Task: In the  document landing page.docx Insert the command  'Editing'Email the file to   'softage.3@softage.net', with message attached Action Required: This requires your review and response. and file type: Plain Text
Action: Mouse moved to (1141, 104)
Screenshot: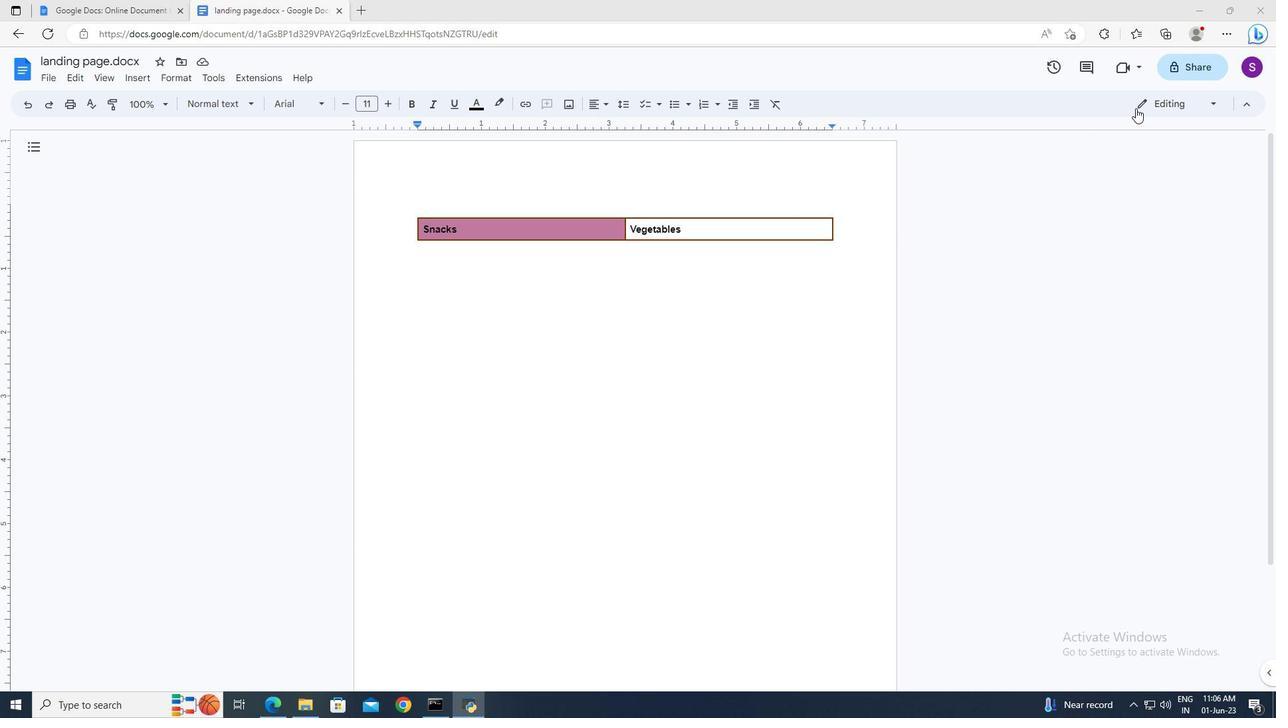 
Action: Mouse pressed left at (1141, 104)
Screenshot: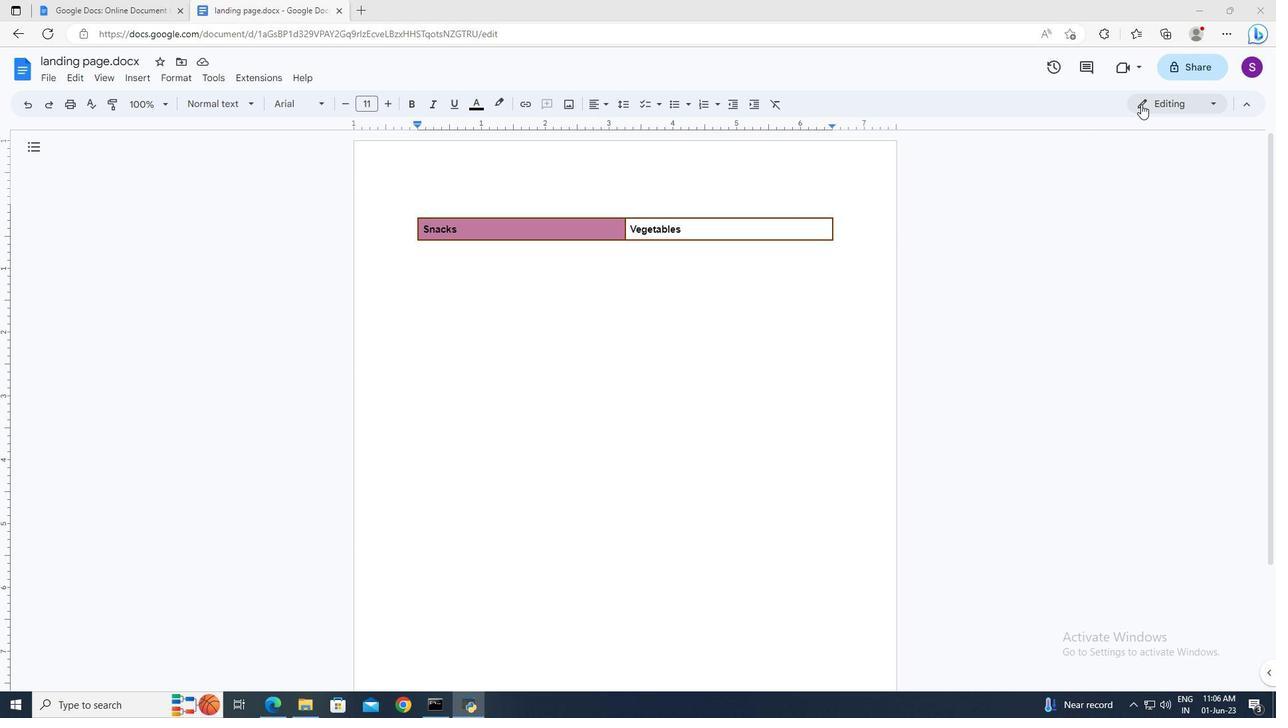 
Action: Mouse moved to (1124, 136)
Screenshot: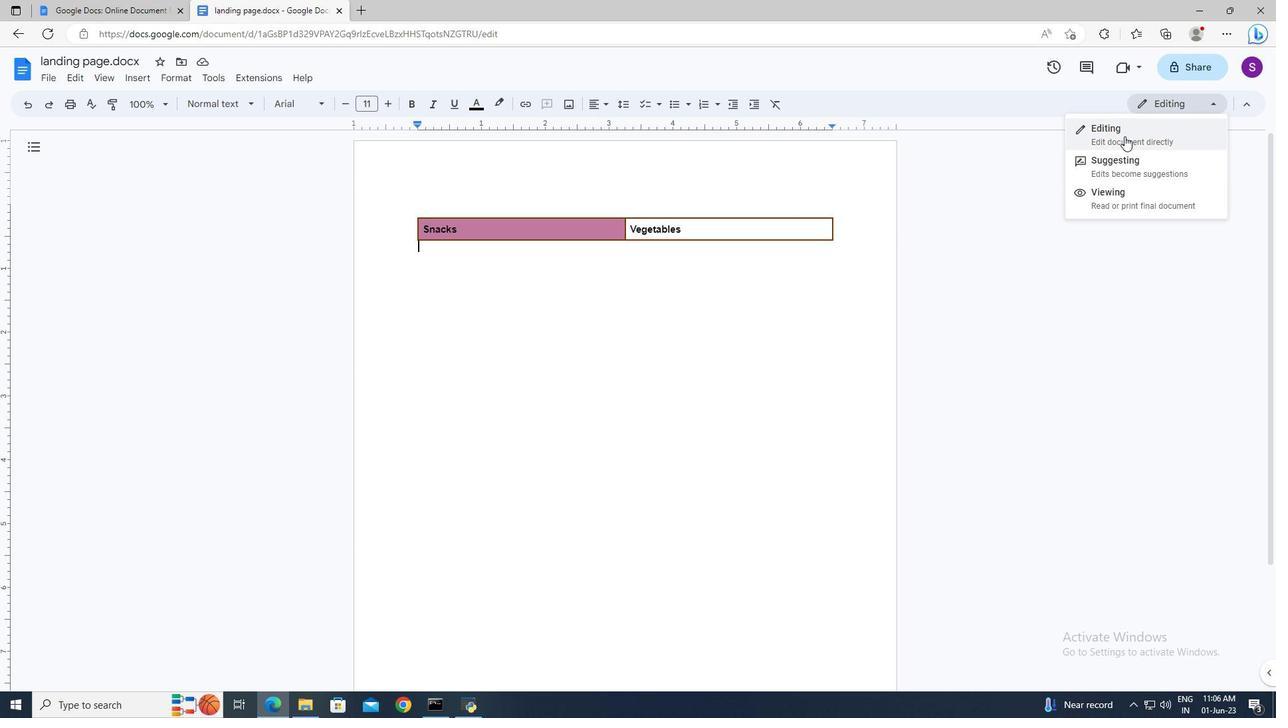 
Action: Mouse pressed left at (1124, 136)
Screenshot: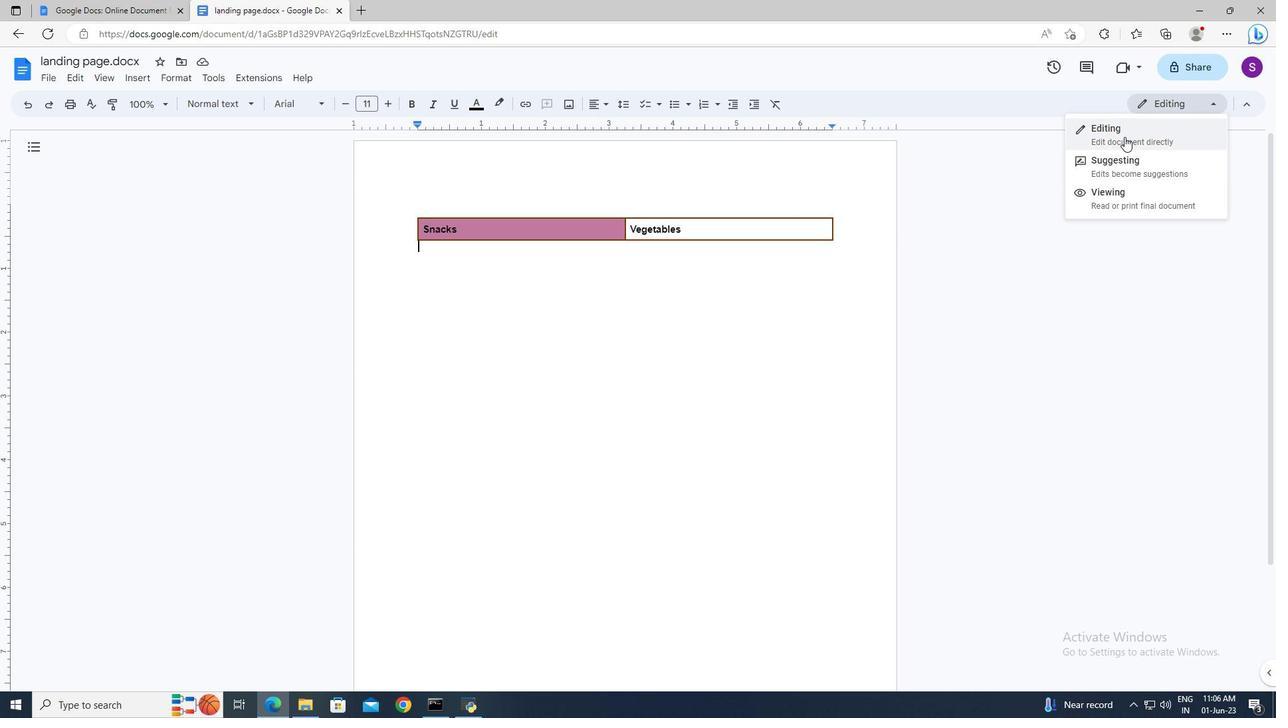 
Action: Mouse moved to (58, 77)
Screenshot: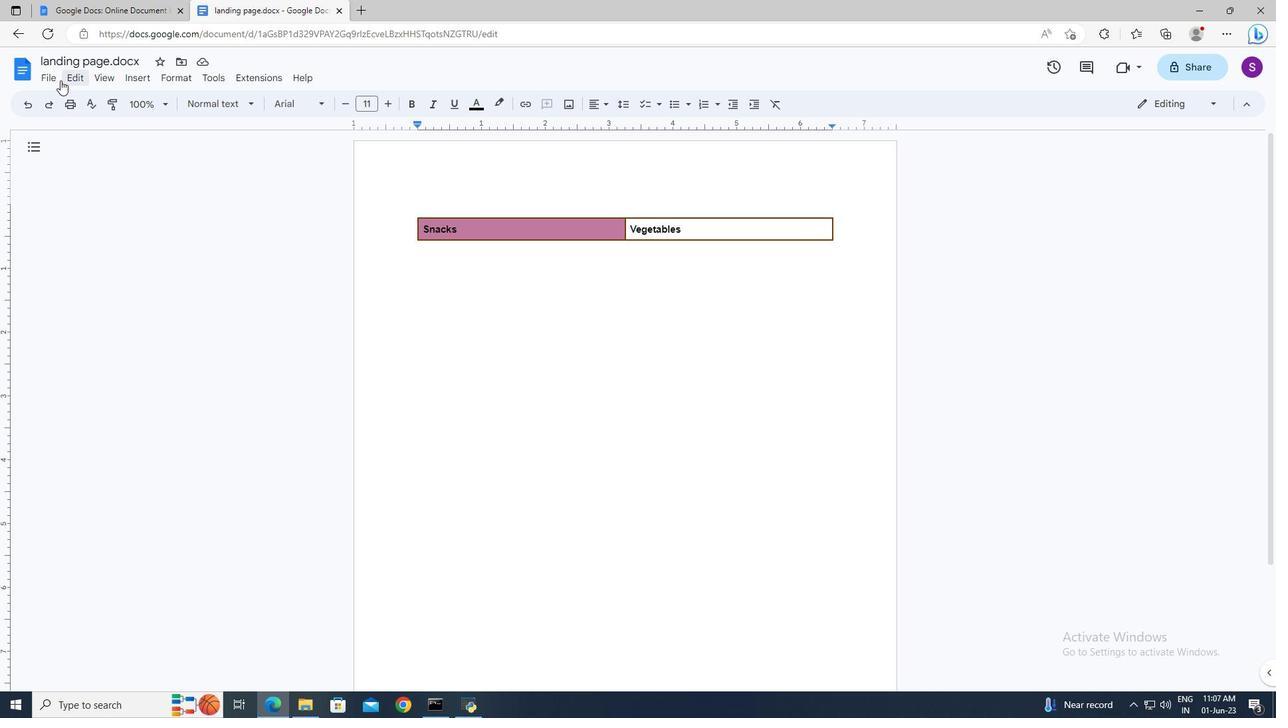 
Action: Mouse pressed left at (58, 77)
Screenshot: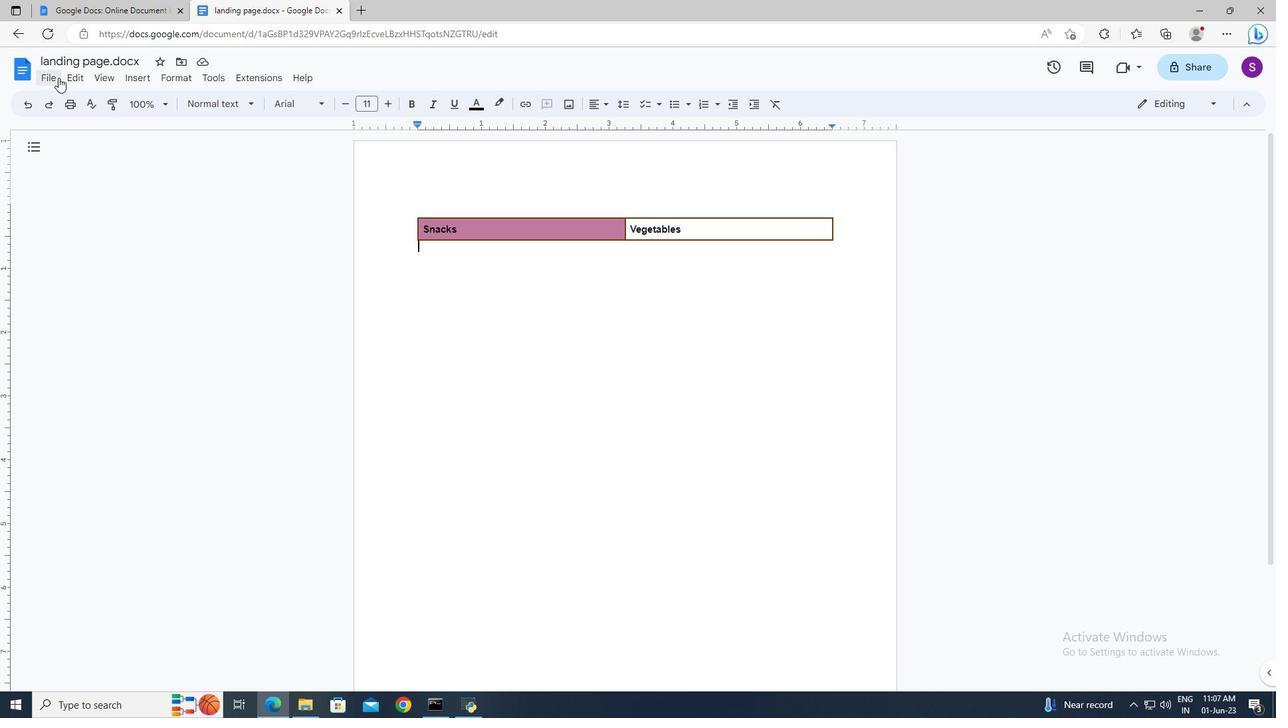 
Action: Mouse moved to (275, 192)
Screenshot: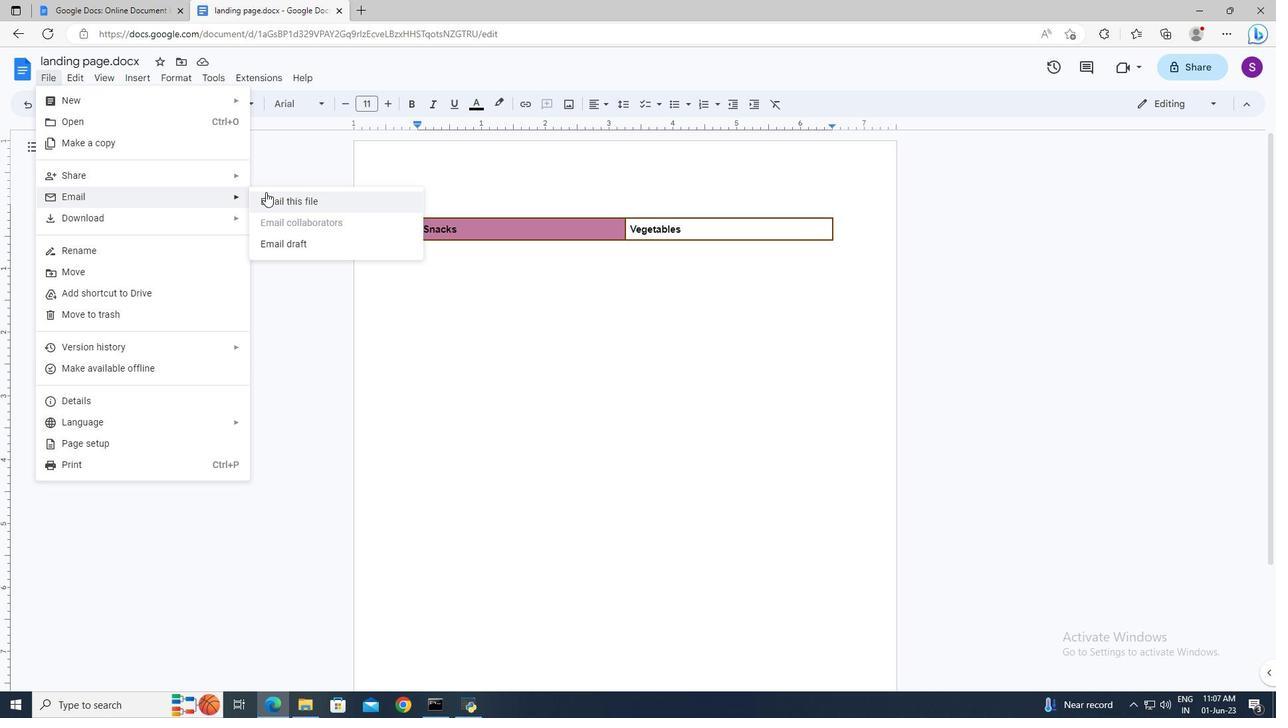 
Action: Mouse pressed left at (275, 192)
Screenshot: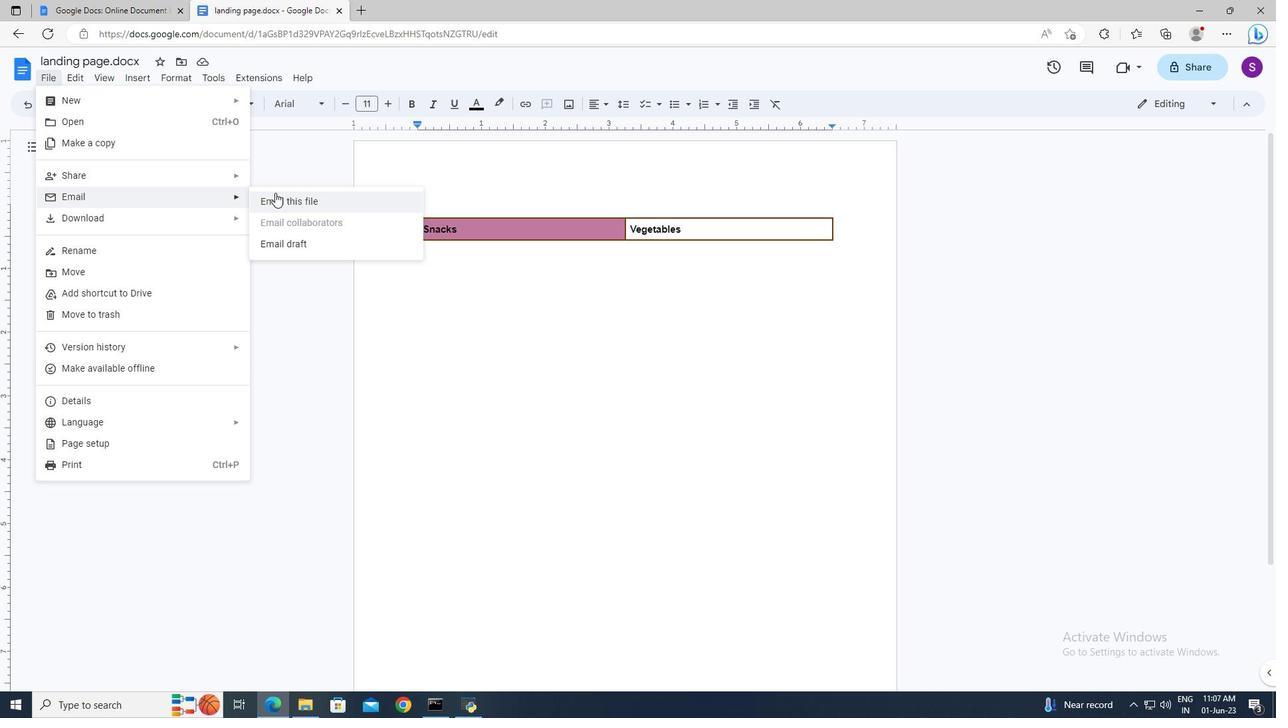 
Action: Mouse moved to (506, 289)
Screenshot: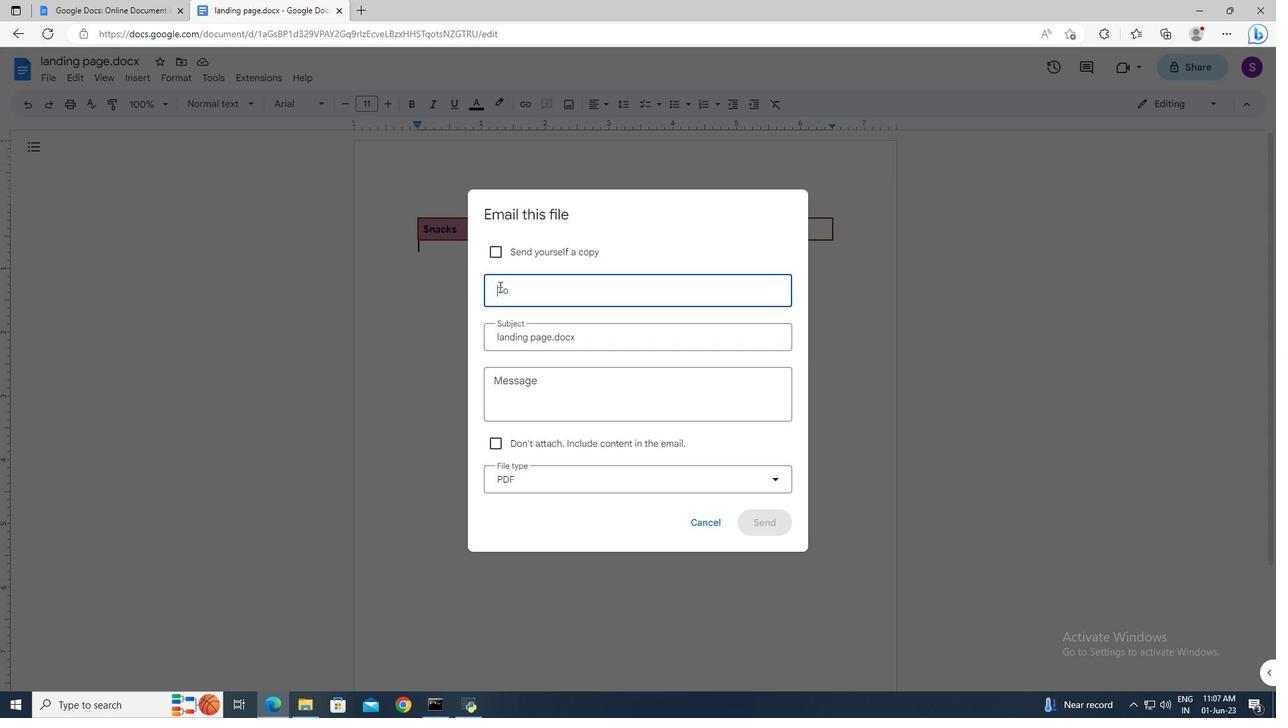 
Action: Mouse pressed left at (506, 289)
Screenshot: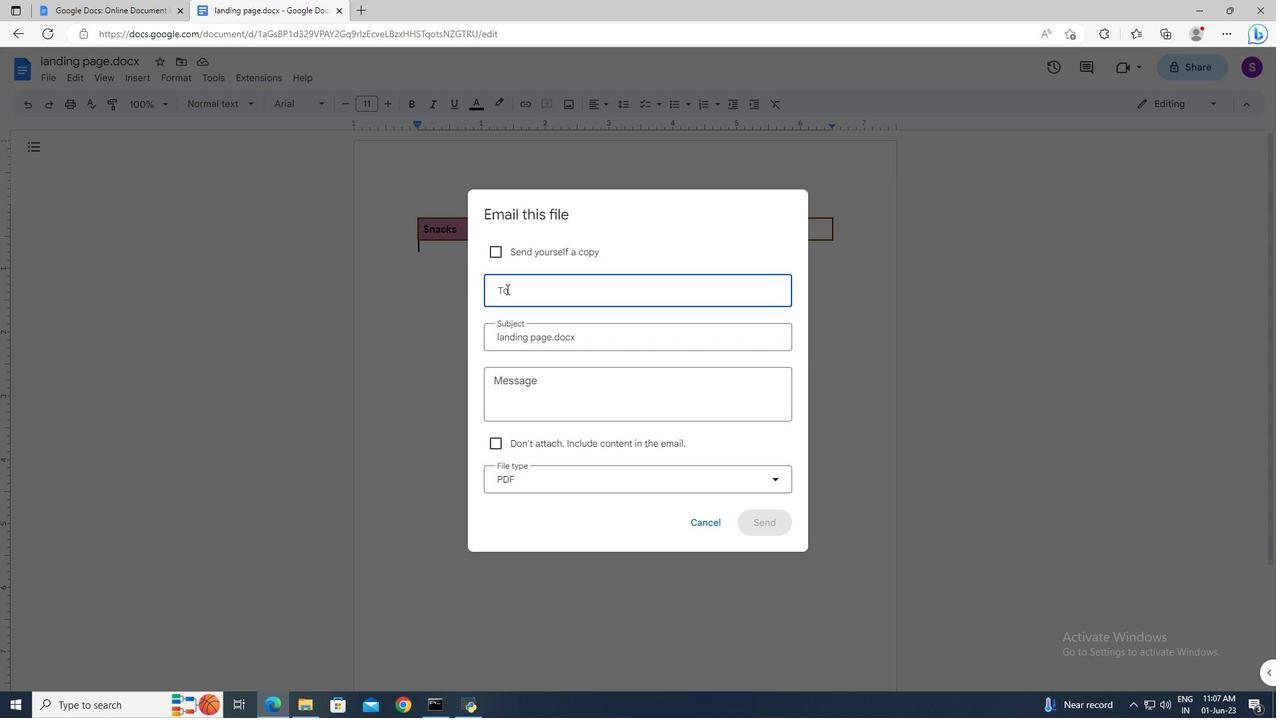 
Action: Key pressed softage.3<Key.shift>@softage.net<Key.enter>
Screenshot: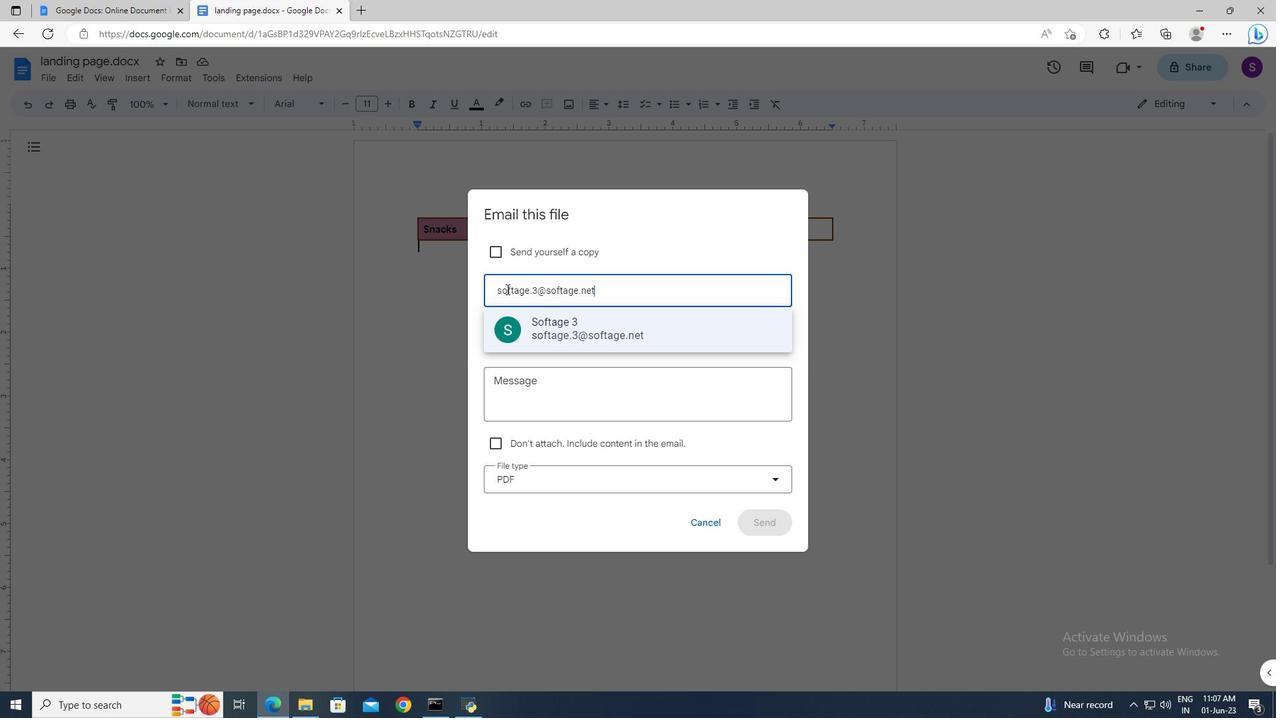 
Action: Mouse moved to (504, 383)
Screenshot: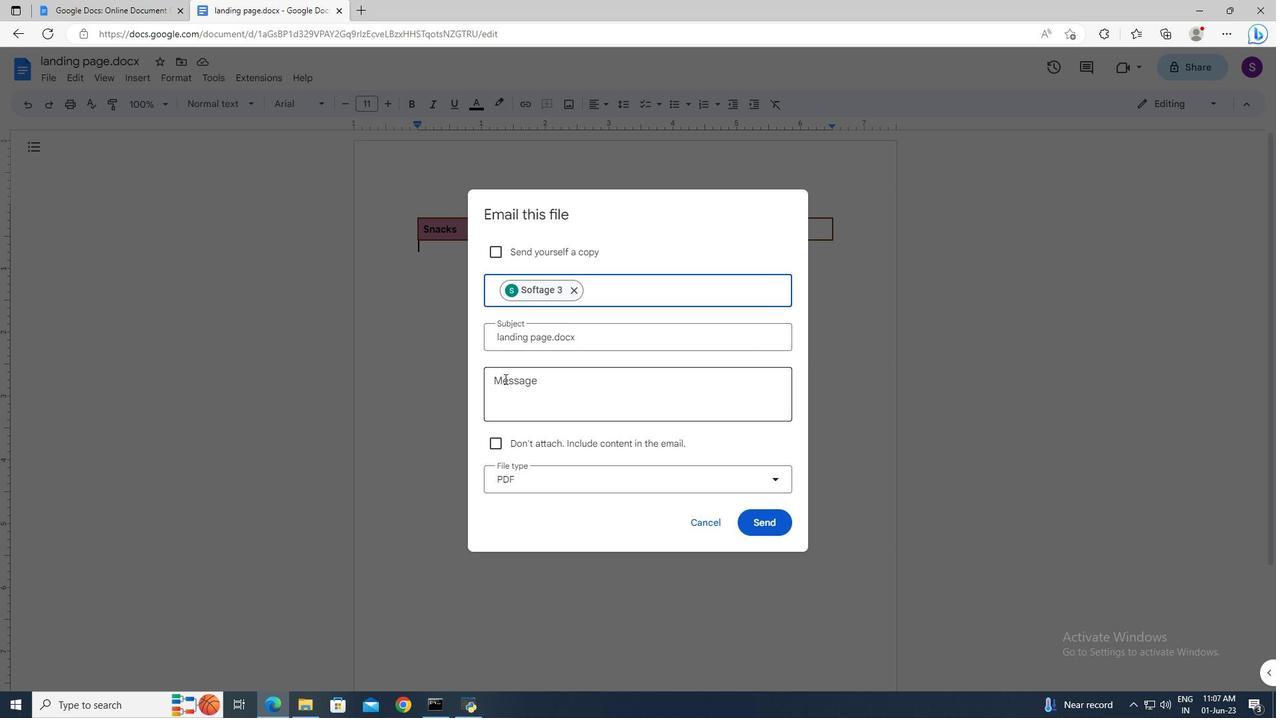 
Action: Mouse pressed left at (504, 383)
Screenshot: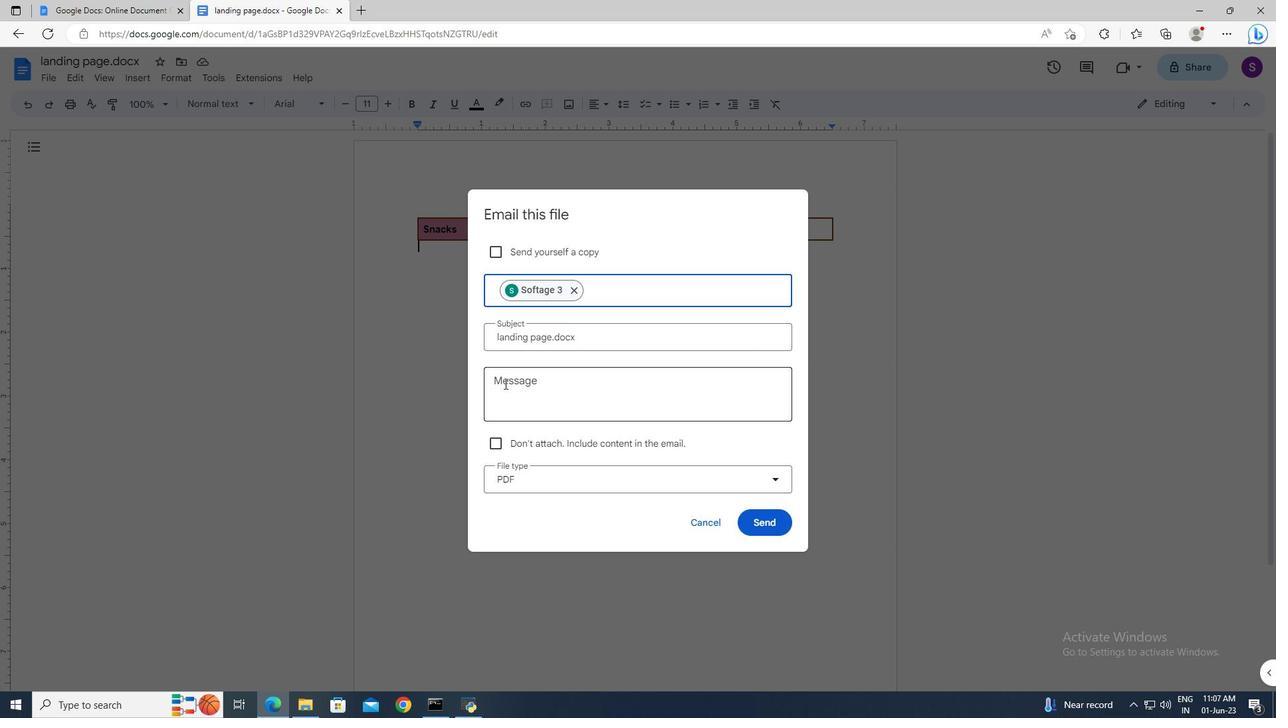 
Action: Key pressed <Key.shift><Key.shift>Action<Key.space><Key.shift>Required<Key.shift>:<Key.space><Key.shift>This<Key.space>requires<Key.space>your<Key.space>review<Key.space>and<Key.space>response.
Screenshot: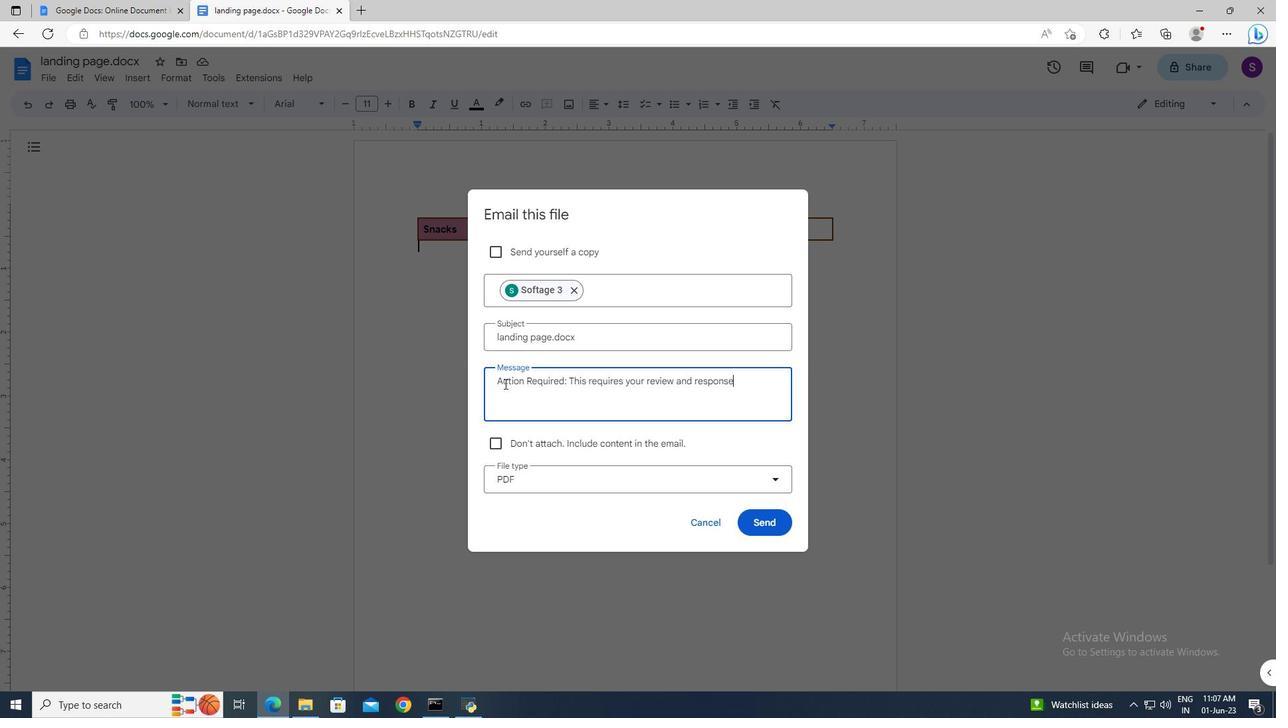 
Action: Mouse moved to (521, 480)
Screenshot: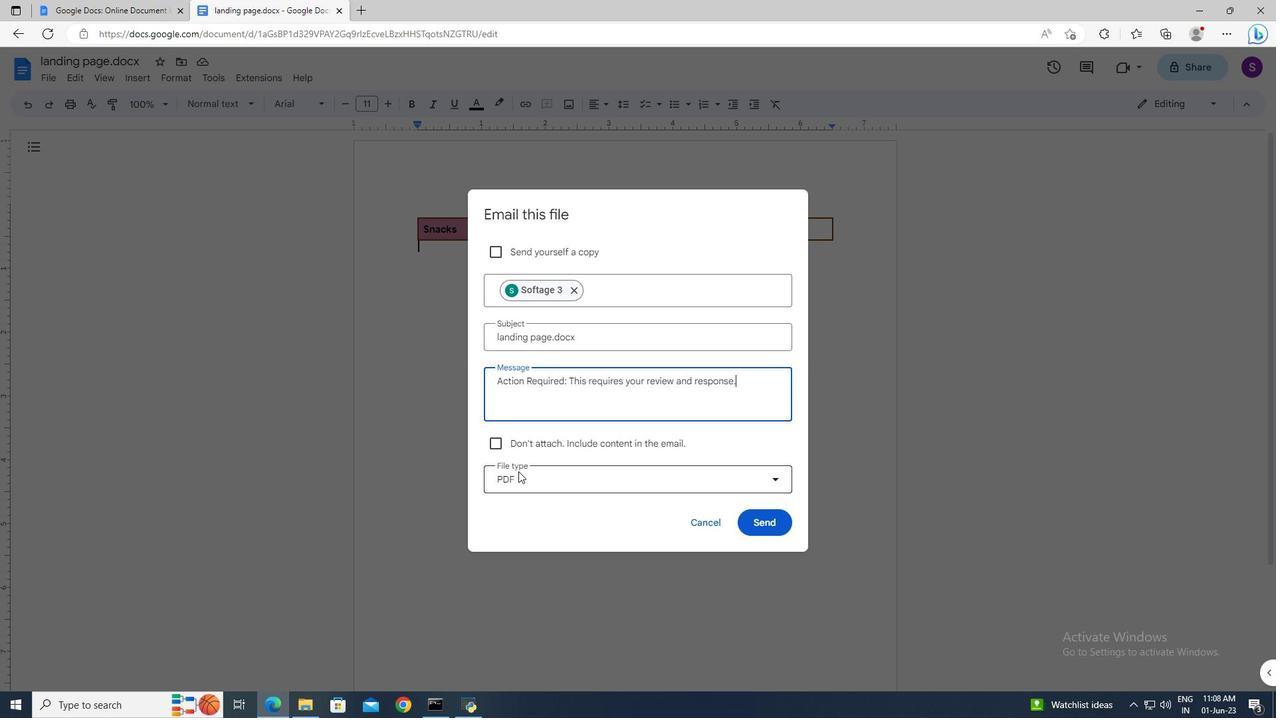 
Action: Mouse pressed left at (521, 480)
Screenshot: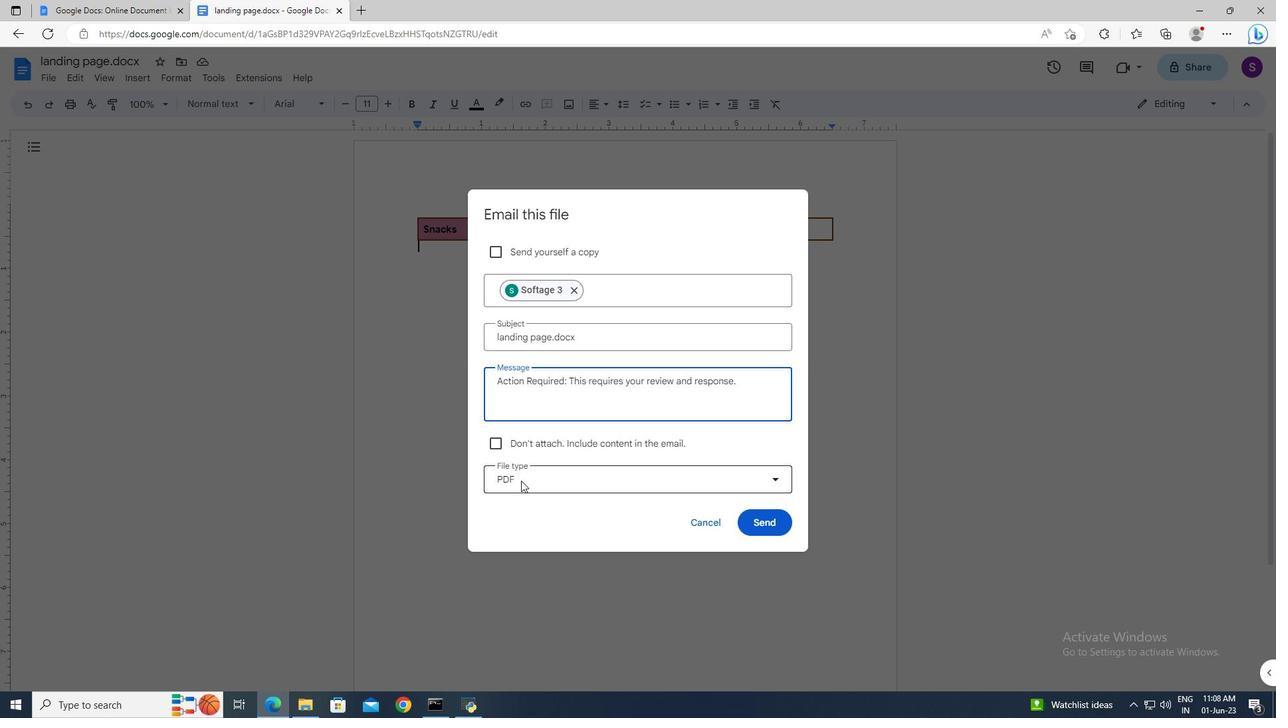 
Action: Mouse moved to (539, 618)
Screenshot: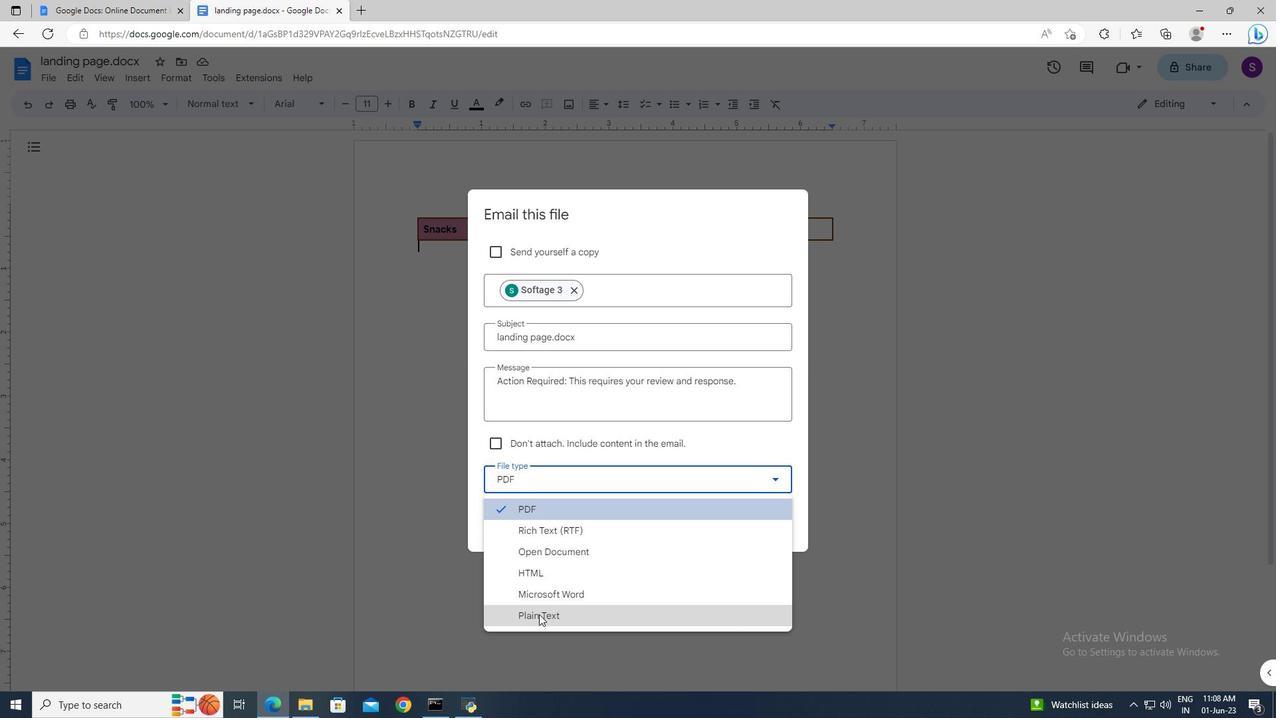 
Action: Mouse pressed left at (539, 618)
Screenshot: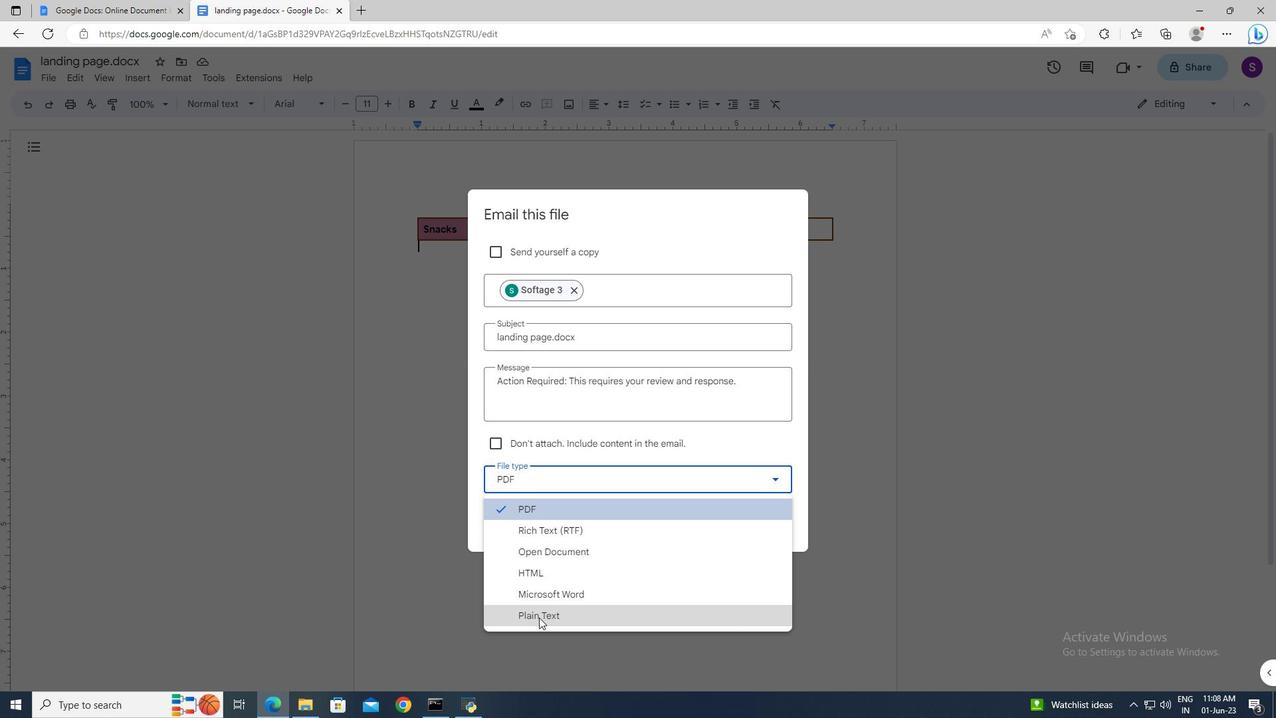 
Action: Mouse moved to (763, 529)
Screenshot: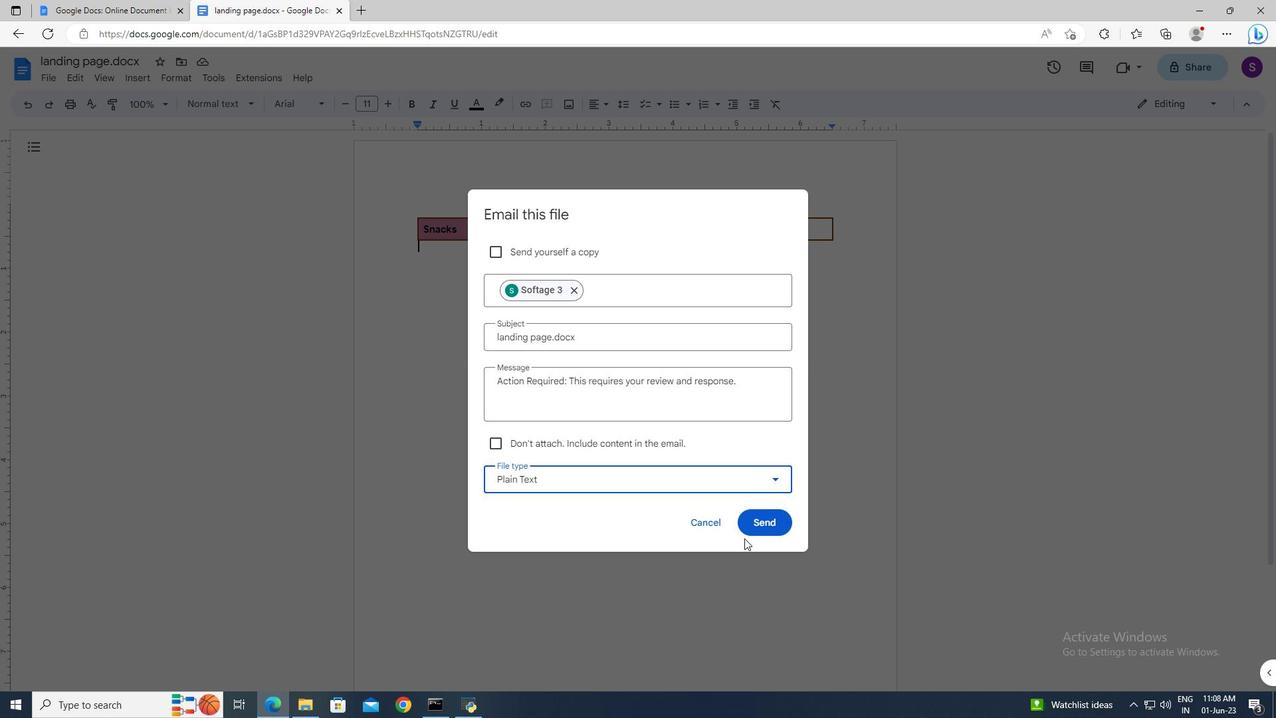 
Action: Mouse pressed left at (763, 529)
Screenshot: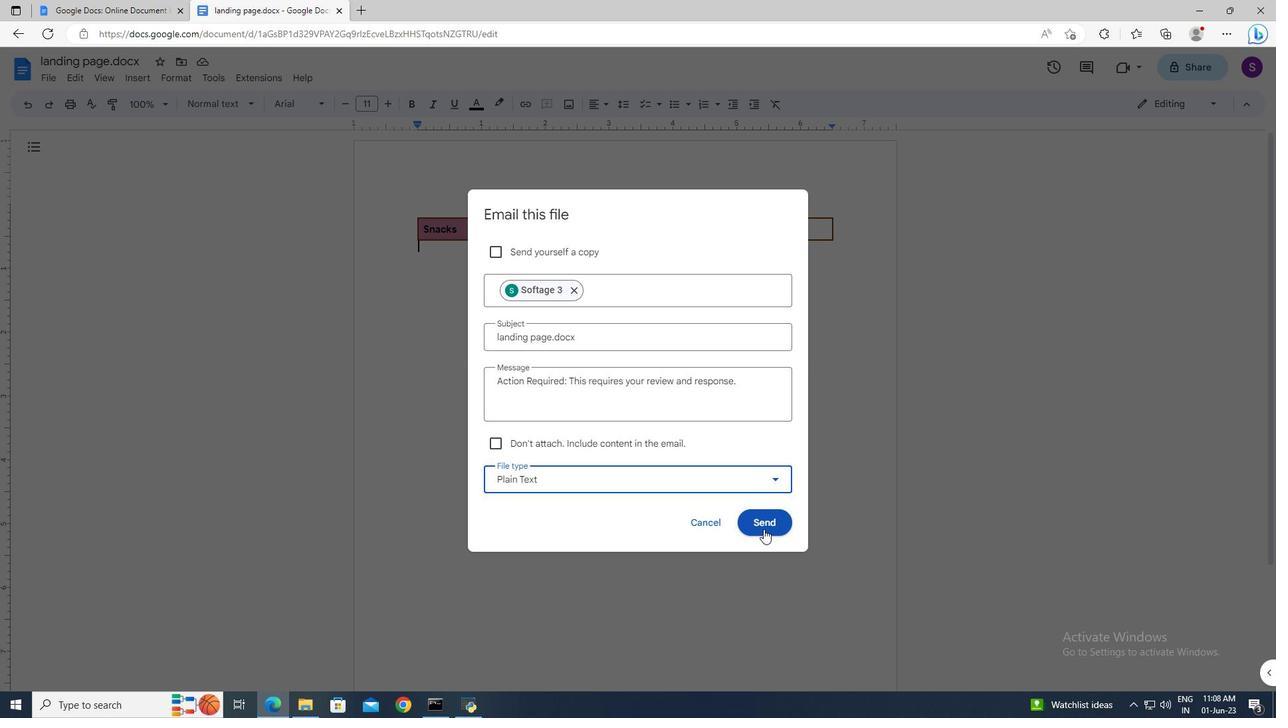 
Action: Mouse moved to (763, 529)
Screenshot: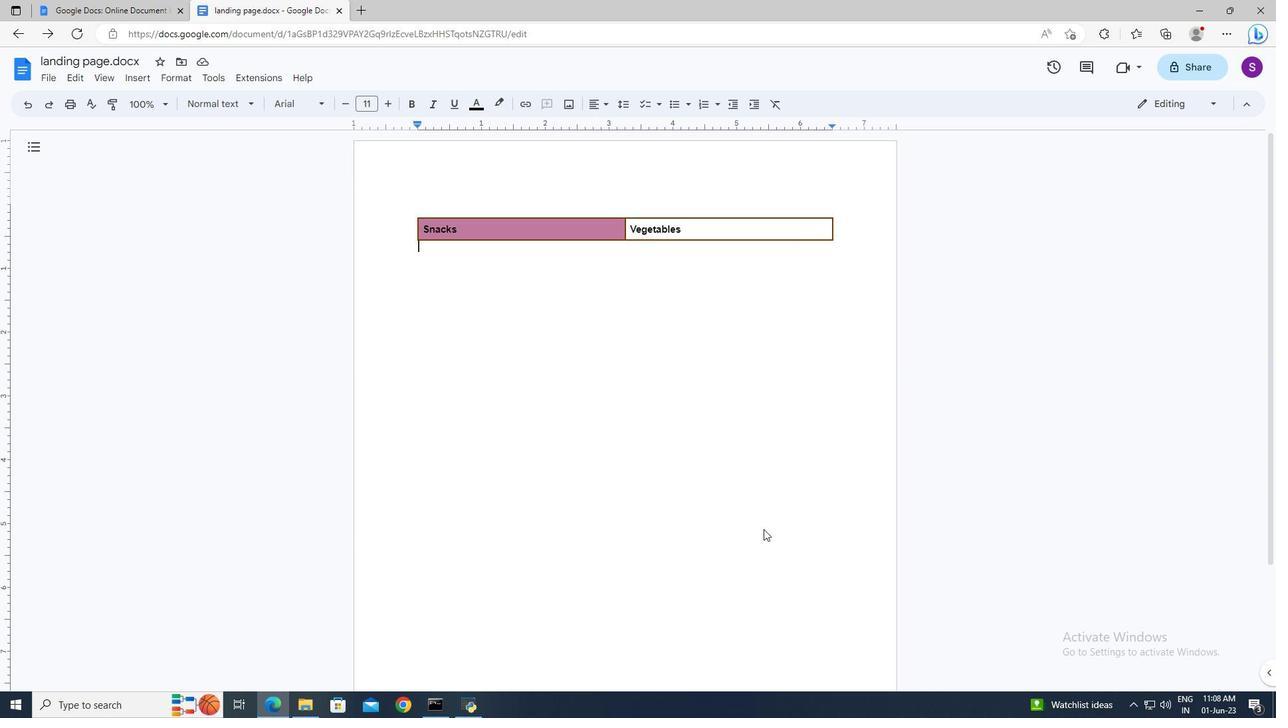 
